 Task: Select a due date automation when advanced on, the moment a card is due add fields with custom field "Resume" set to a date in this week.
Action: Mouse moved to (1292, 101)
Screenshot: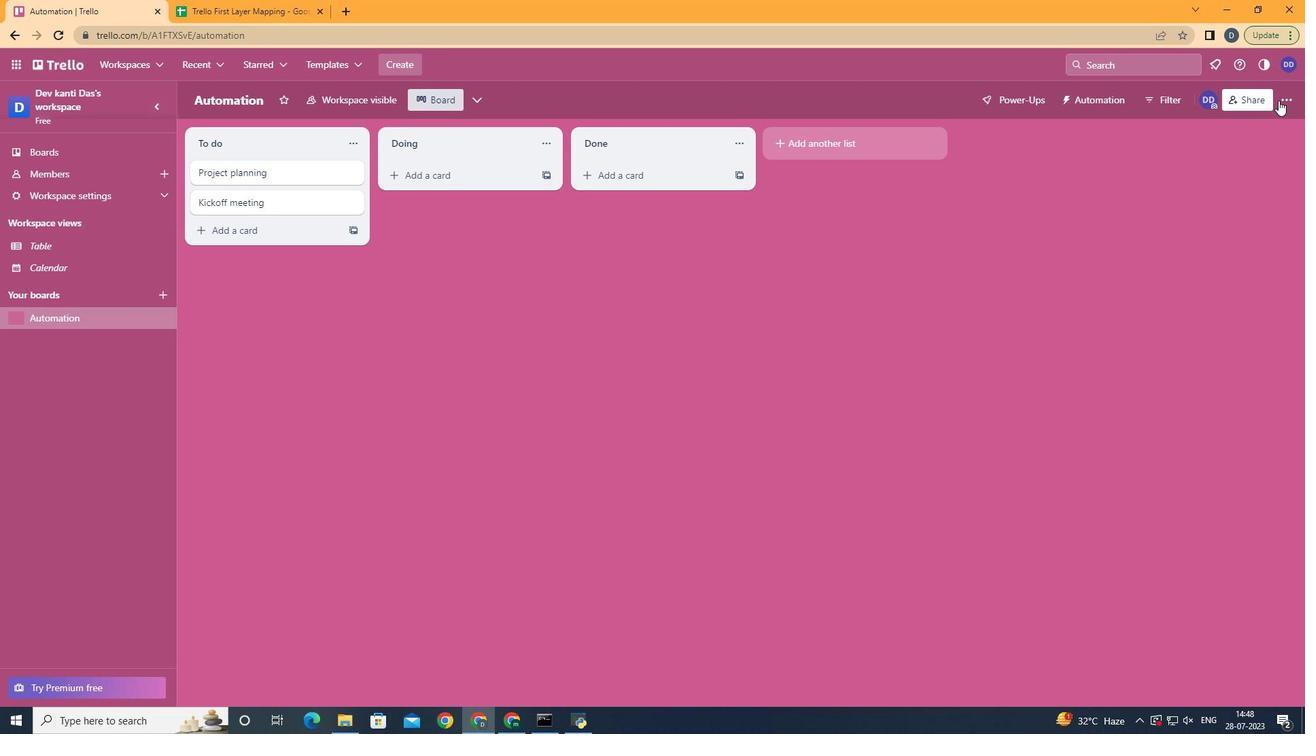 
Action: Mouse pressed left at (1292, 101)
Screenshot: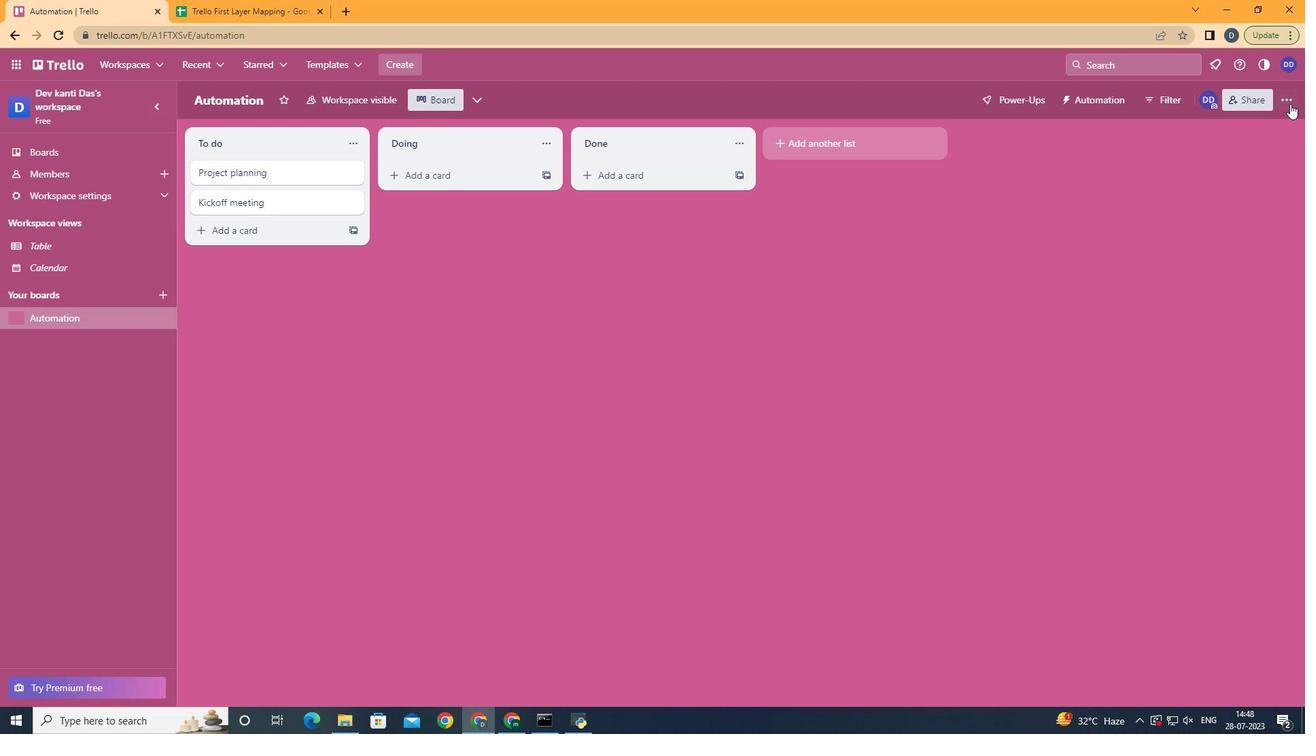 
Action: Mouse moved to (1148, 295)
Screenshot: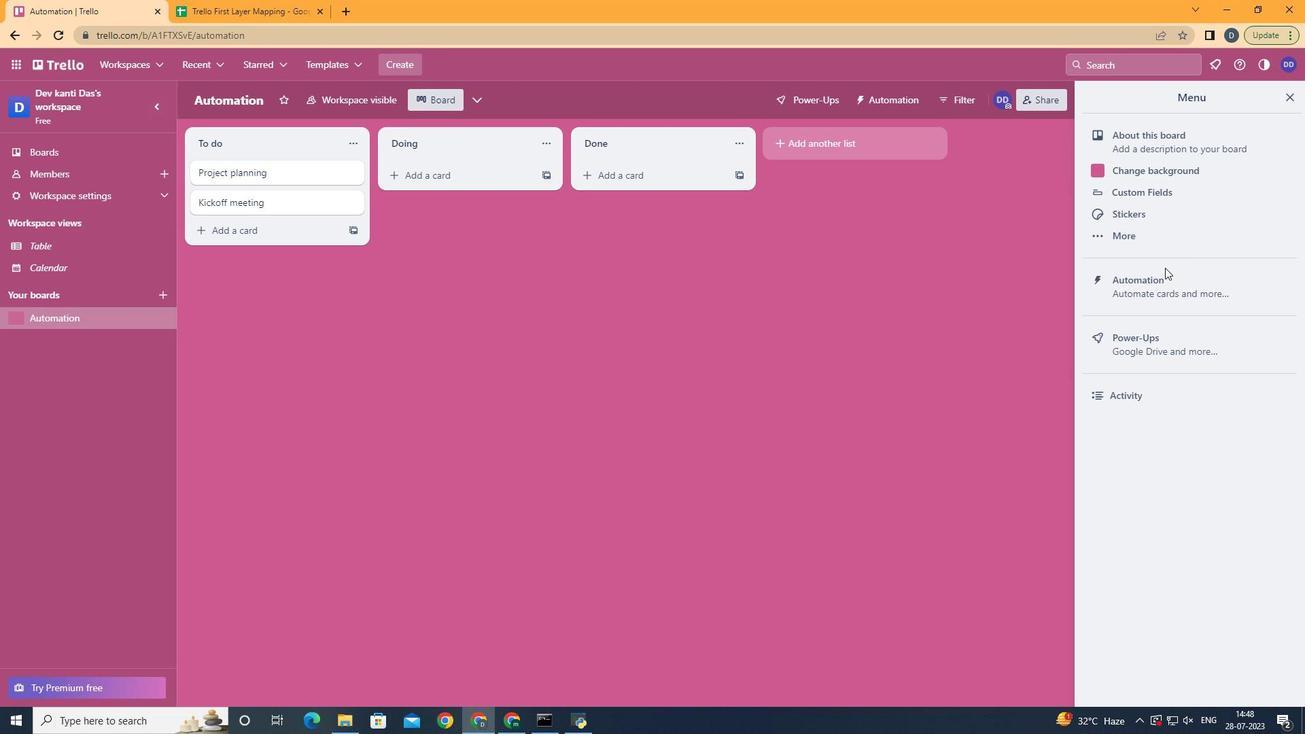 
Action: Mouse pressed left at (1148, 295)
Screenshot: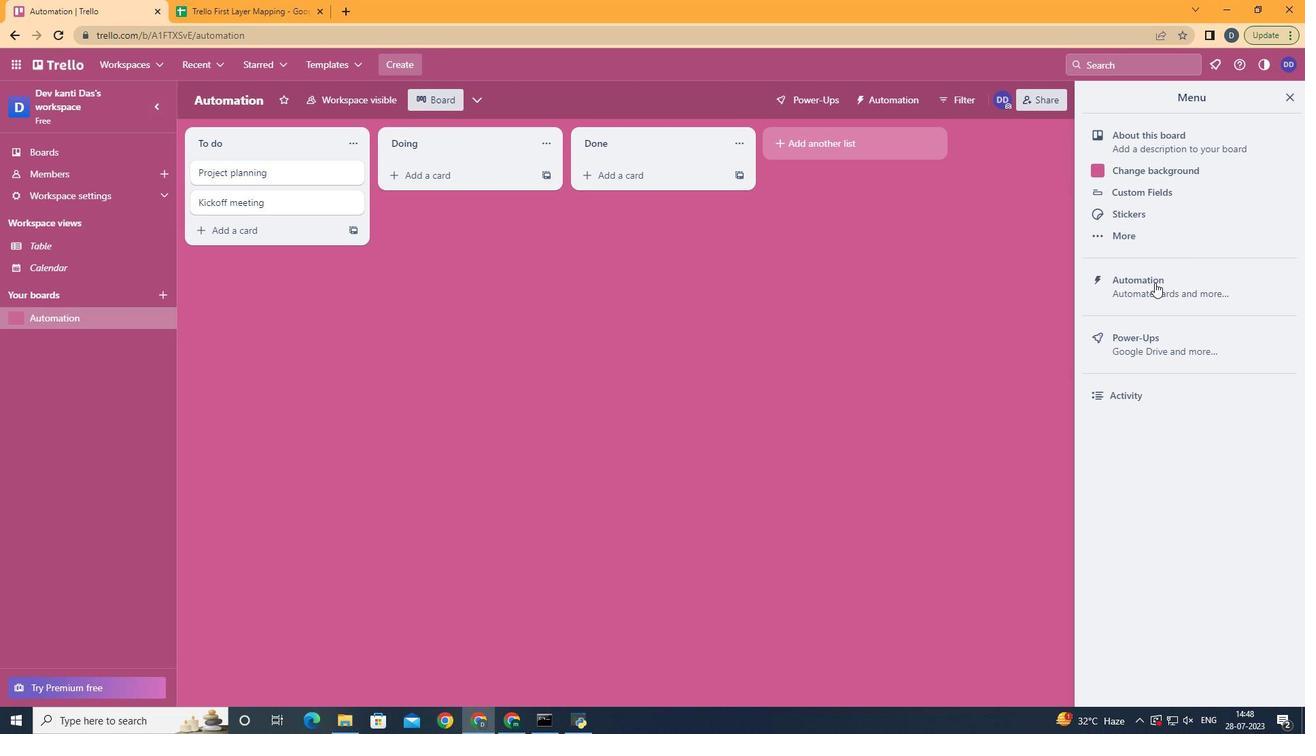 
Action: Mouse moved to (222, 279)
Screenshot: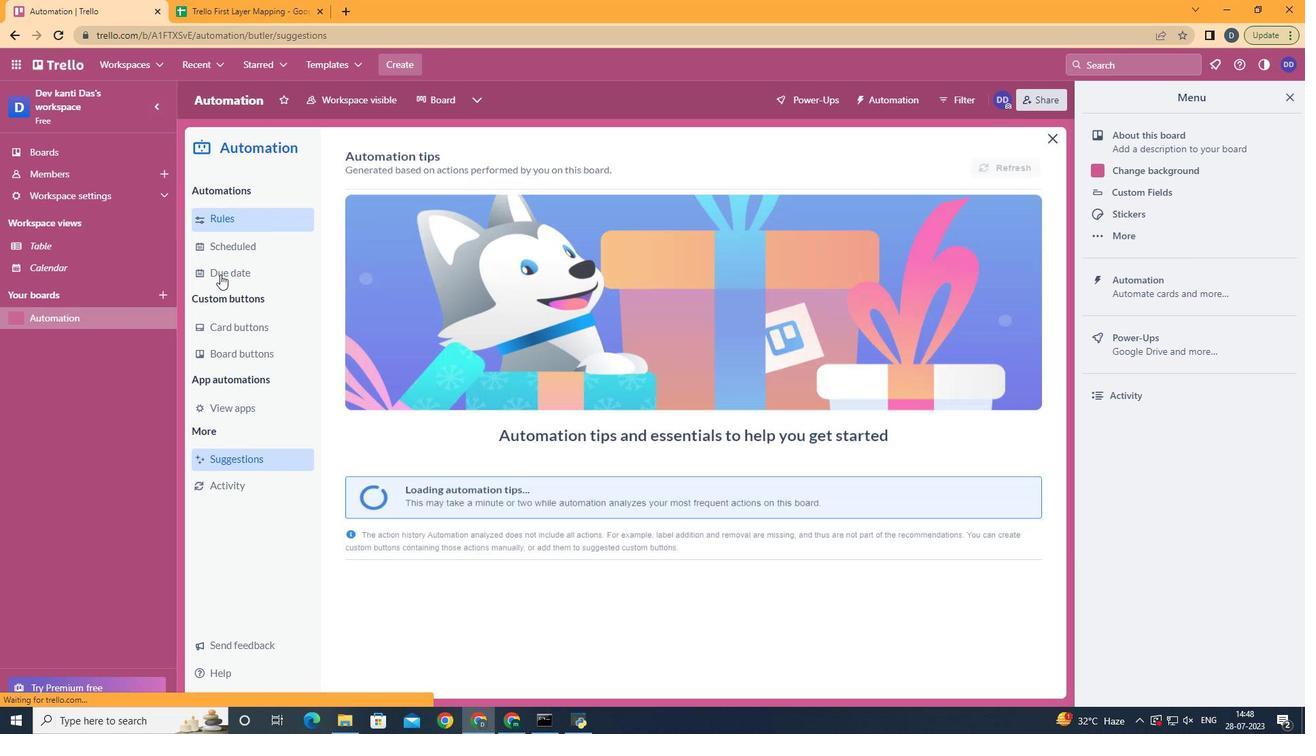 
Action: Mouse pressed left at (222, 279)
Screenshot: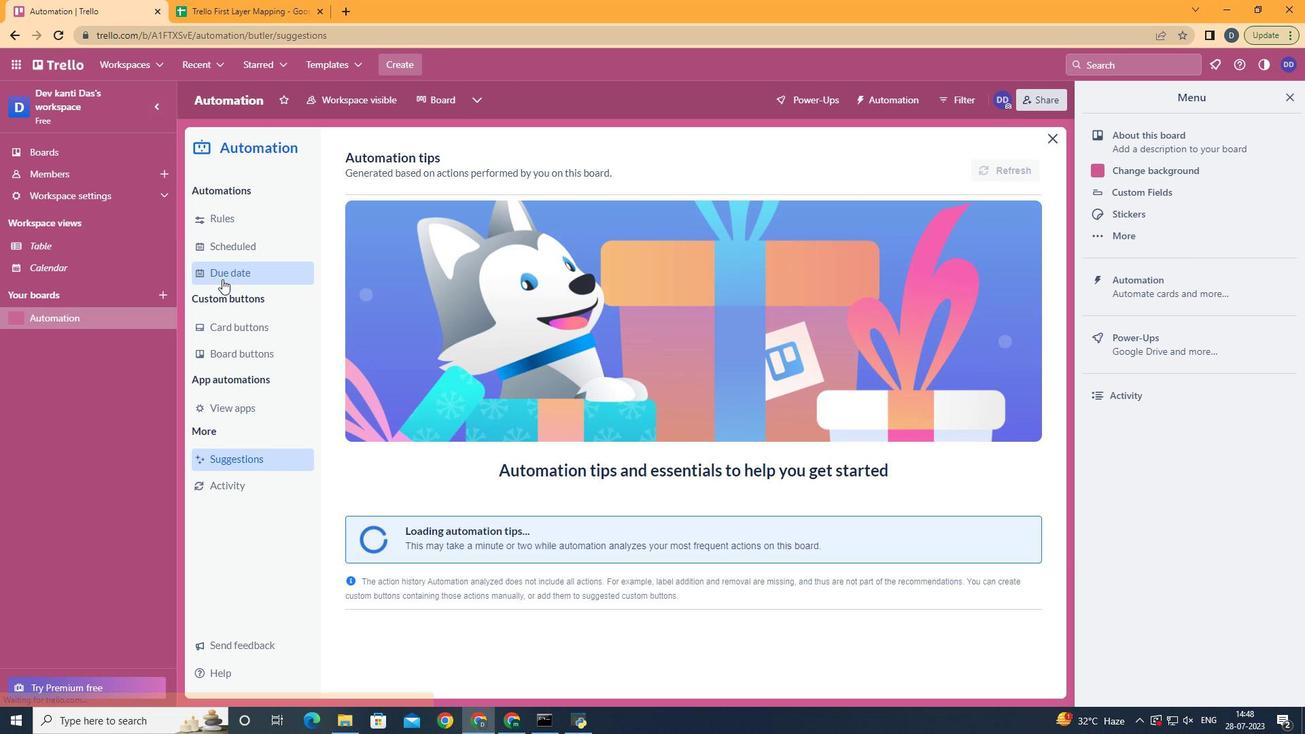 
Action: Mouse moved to (960, 161)
Screenshot: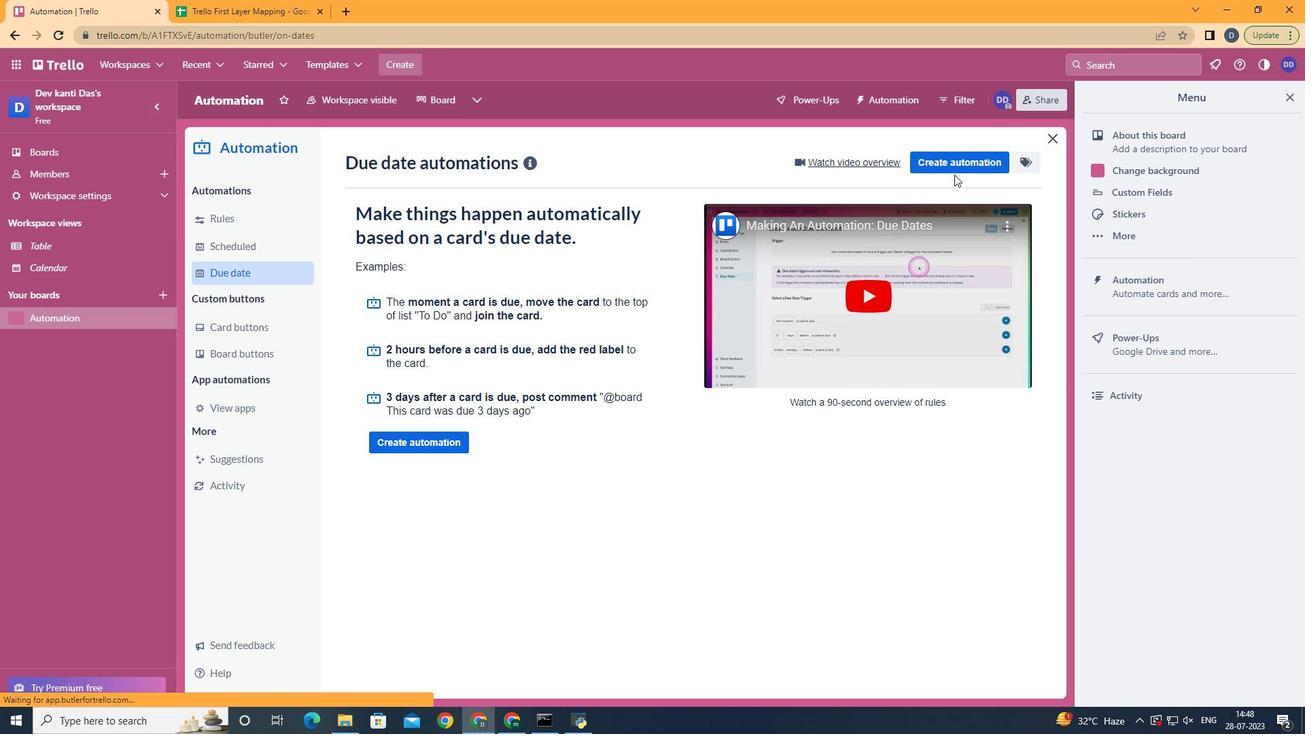 
Action: Mouse pressed left at (960, 161)
Screenshot: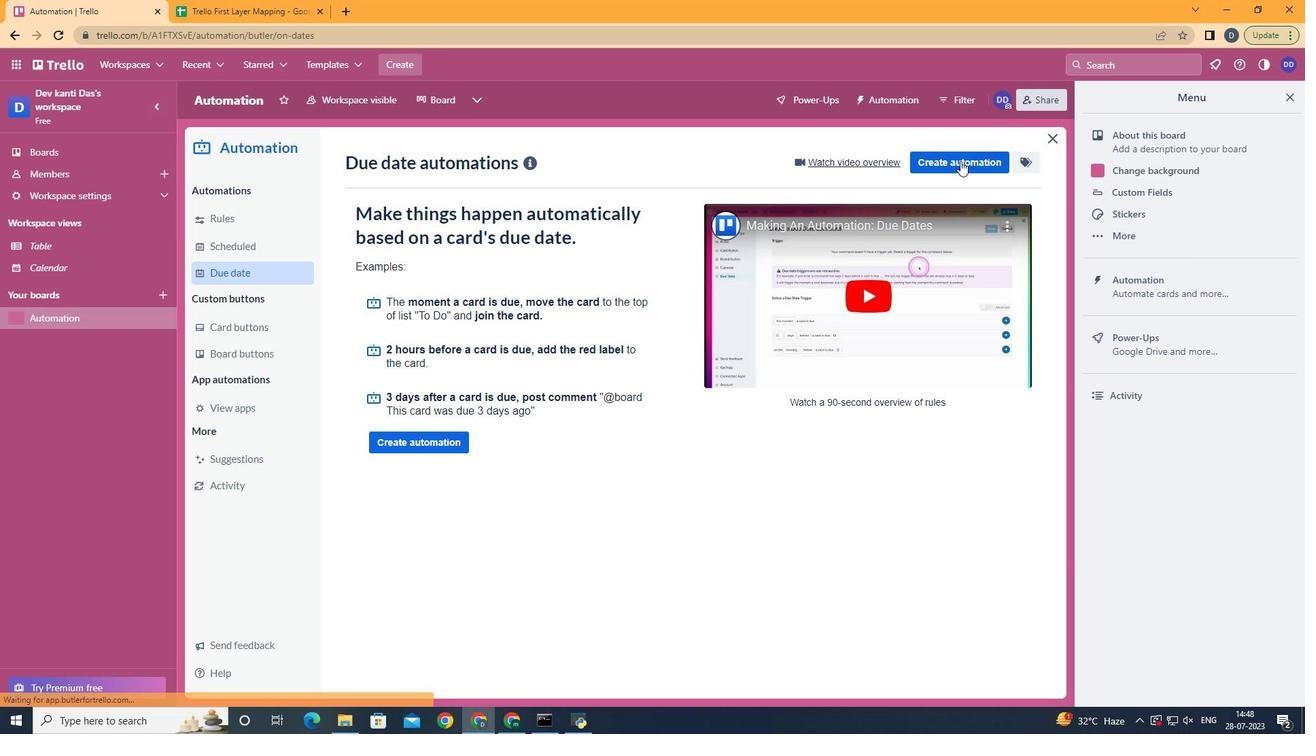 
Action: Mouse moved to (699, 276)
Screenshot: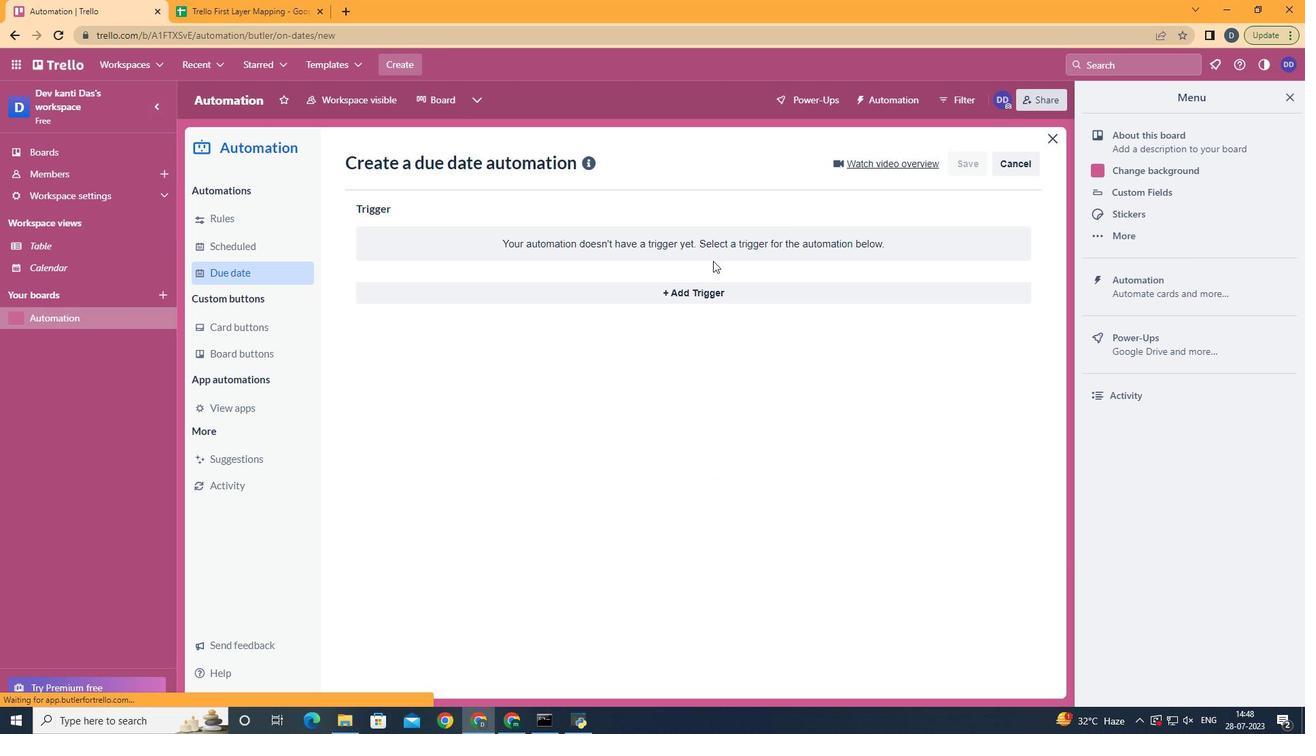
Action: Mouse pressed left at (699, 276)
Screenshot: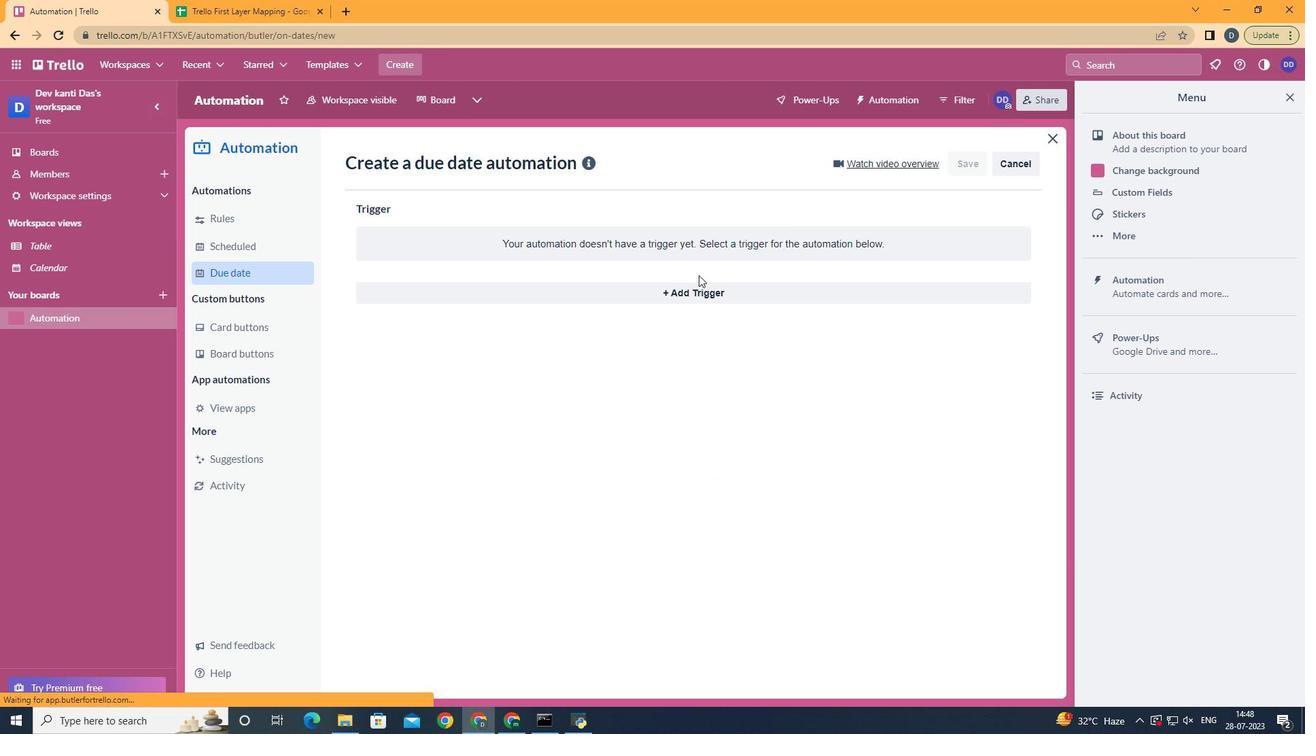 
Action: Mouse moved to (689, 286)
Screenshot: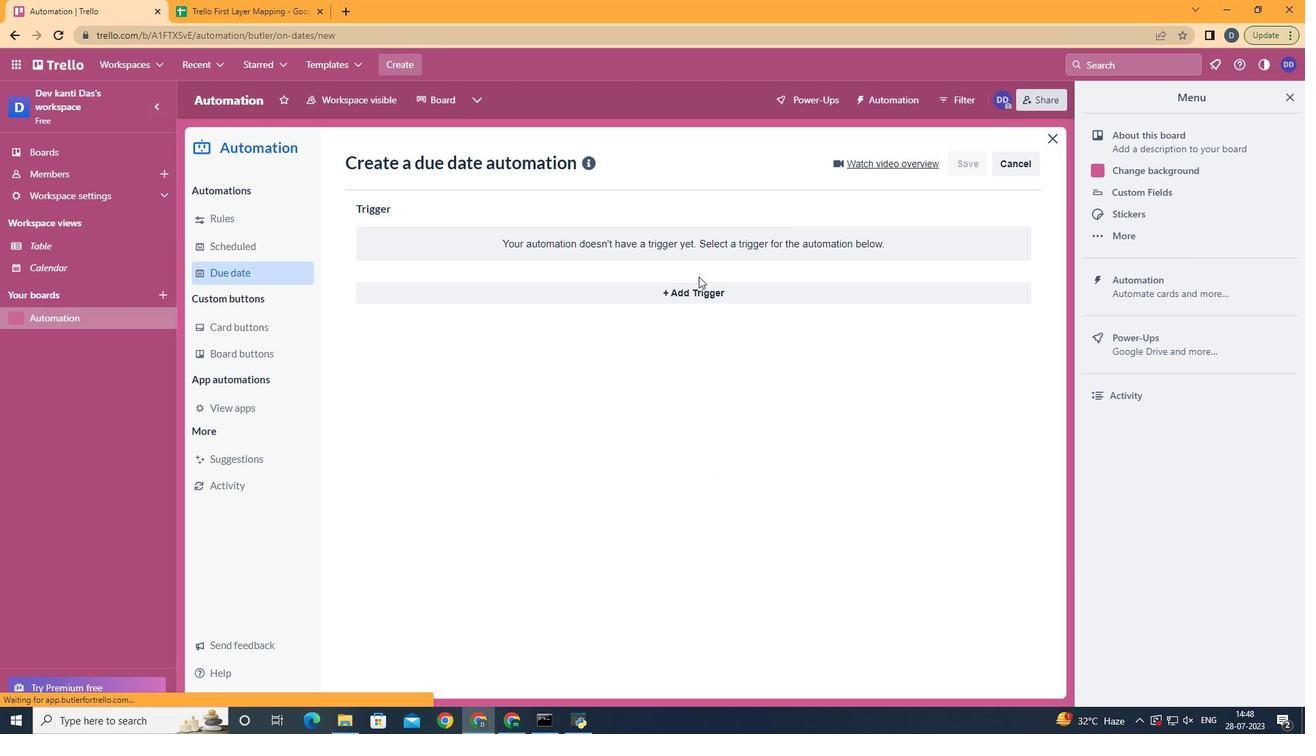 
Action: Mouse pressed left at (689, 286)
Screenshot: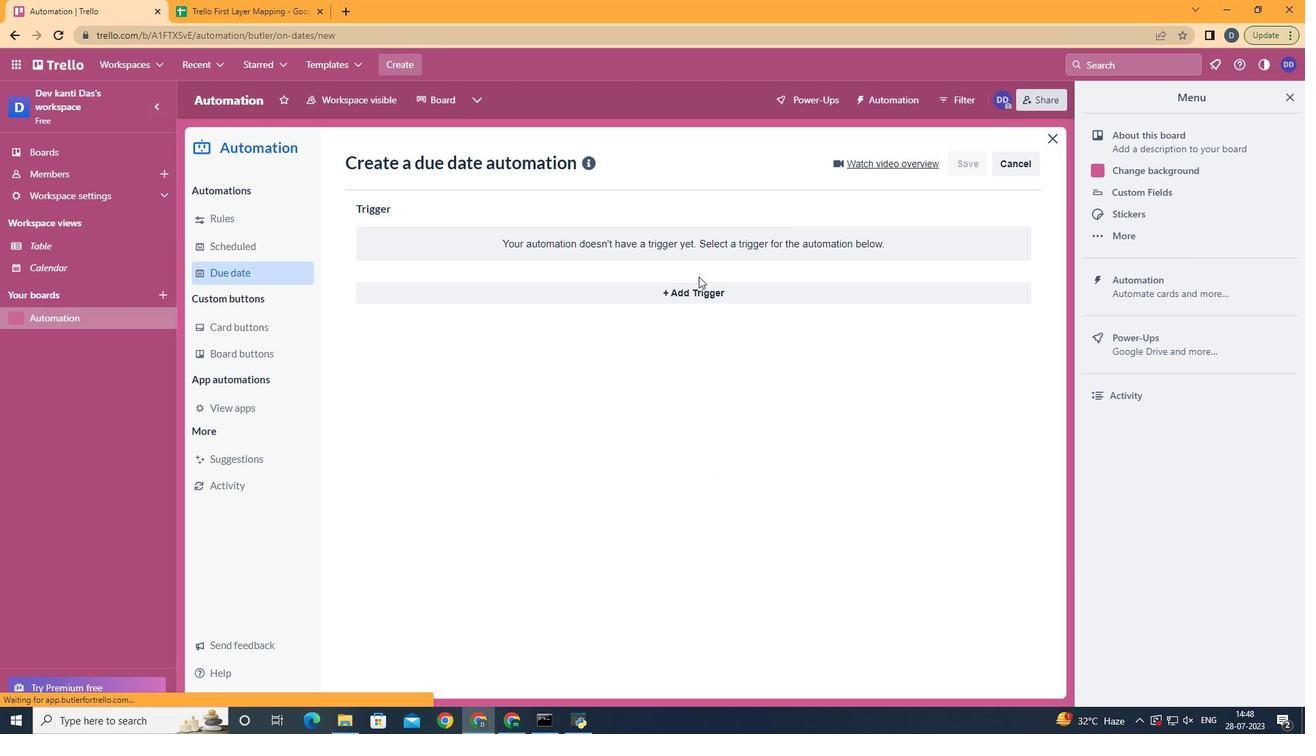 
Action: Mouse moved to (399, 487)
Screenshot: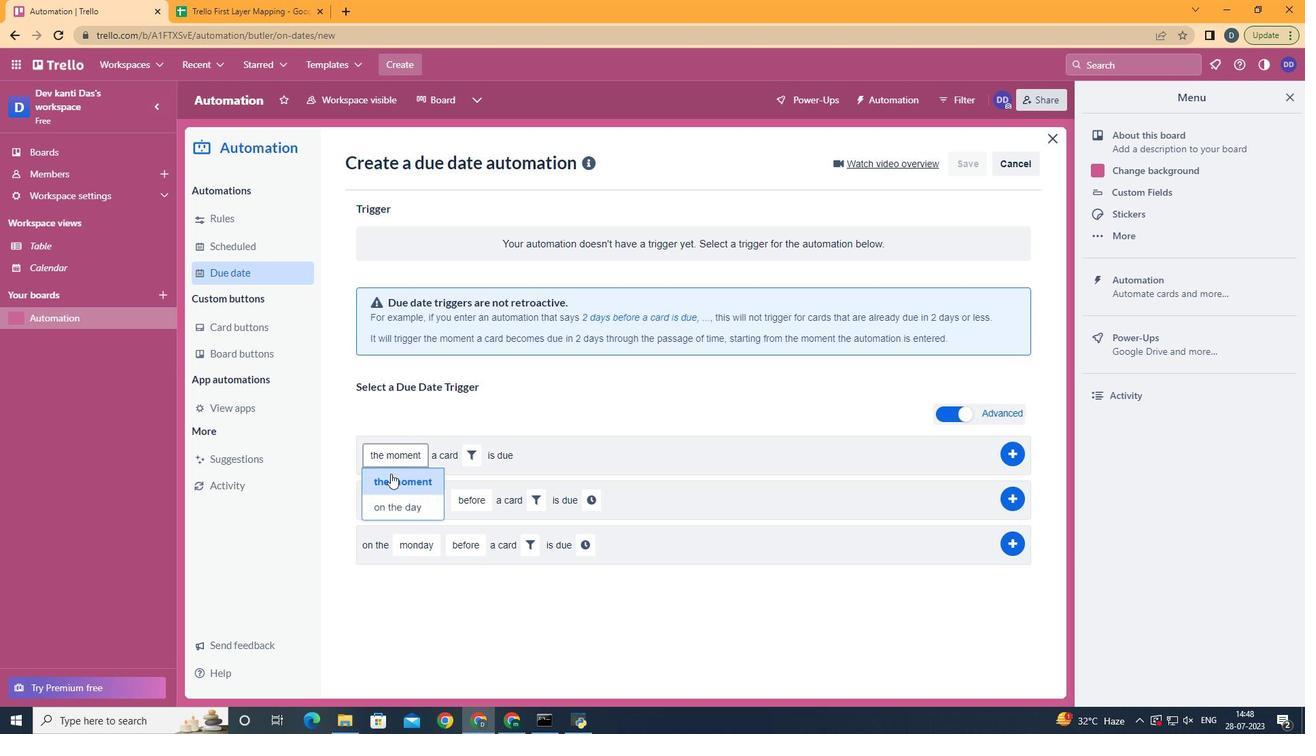 
Action: Mouse pressed left at (399, 487)
Screenshot: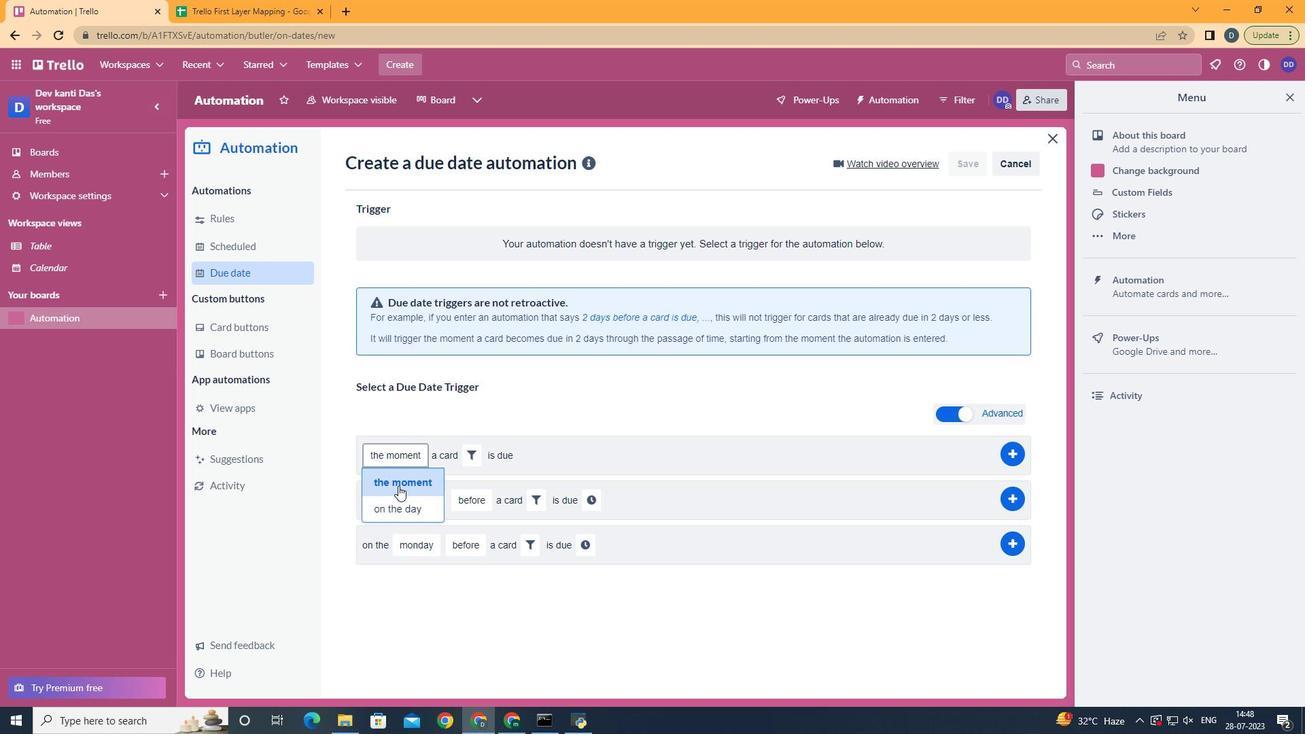 
Action: Mouse moved to (462, 455)
Screenshot: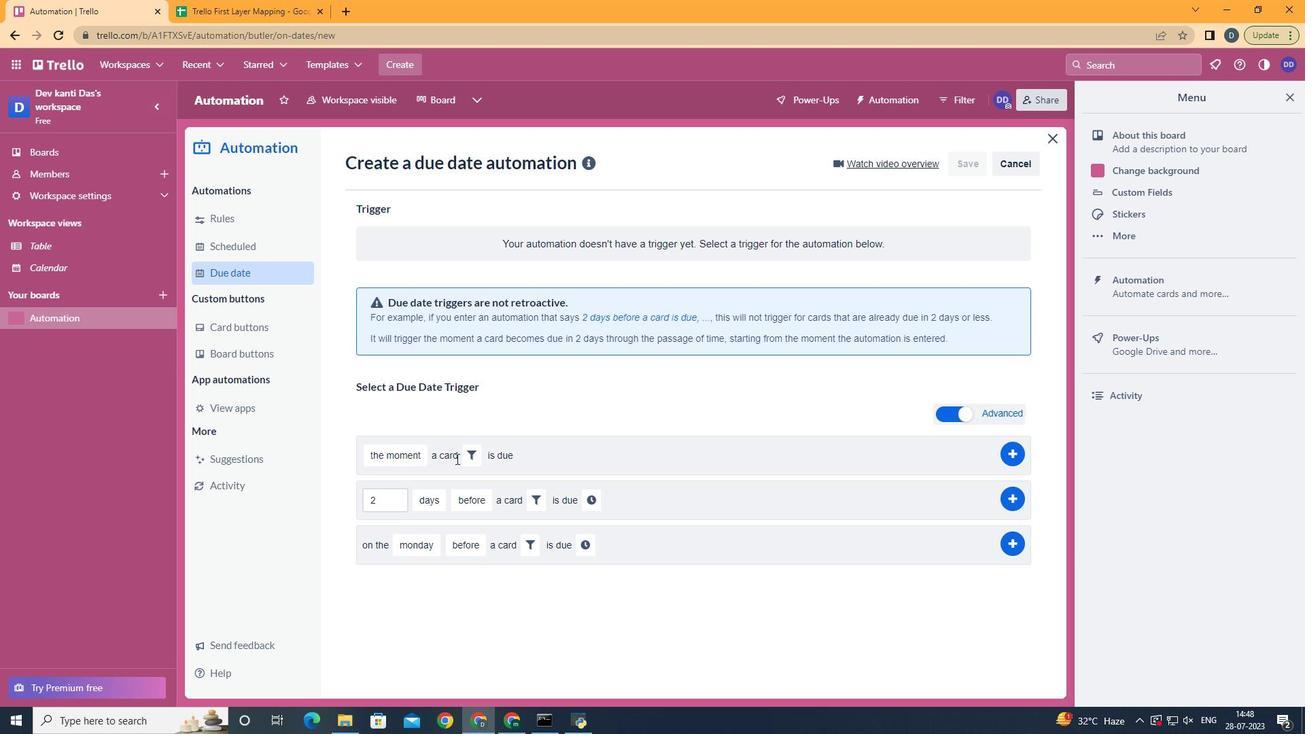 
Action: Mouse pressed left at (462, 455)
Screenshot: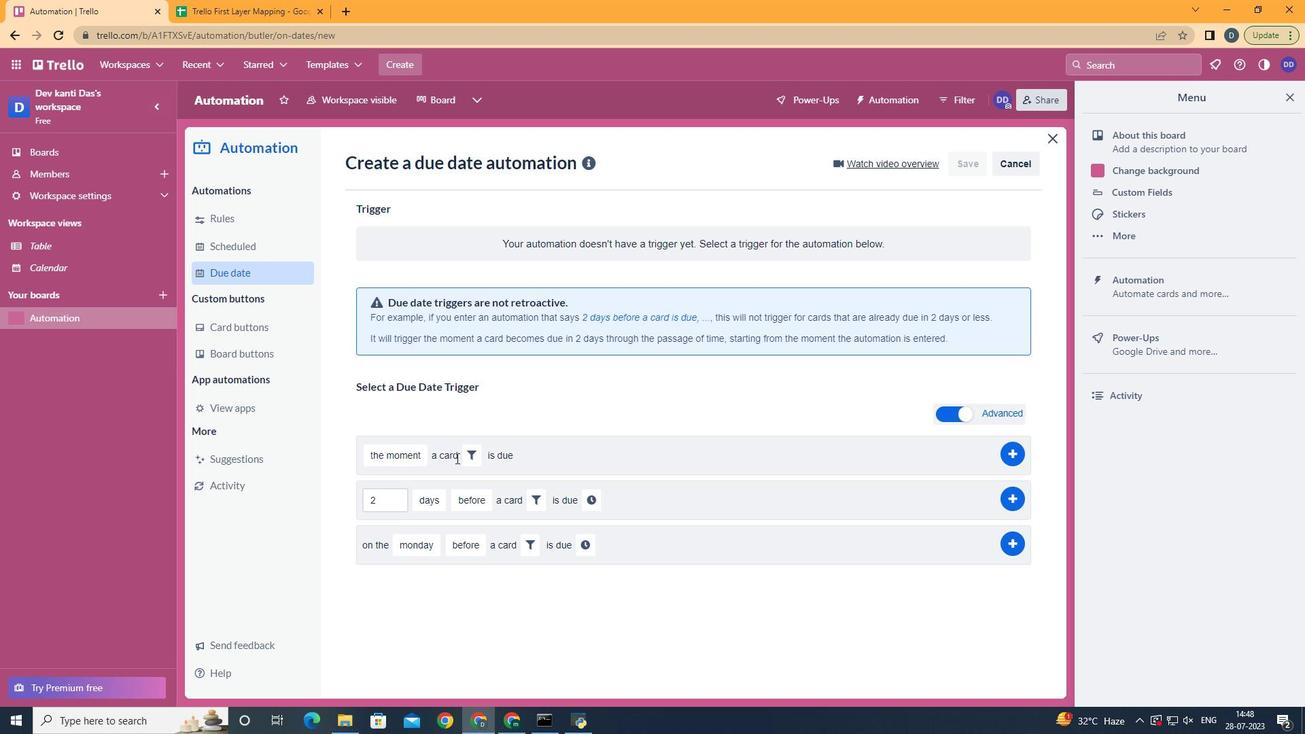 
Action: Mouse moved to (694, 497)
Screenshot: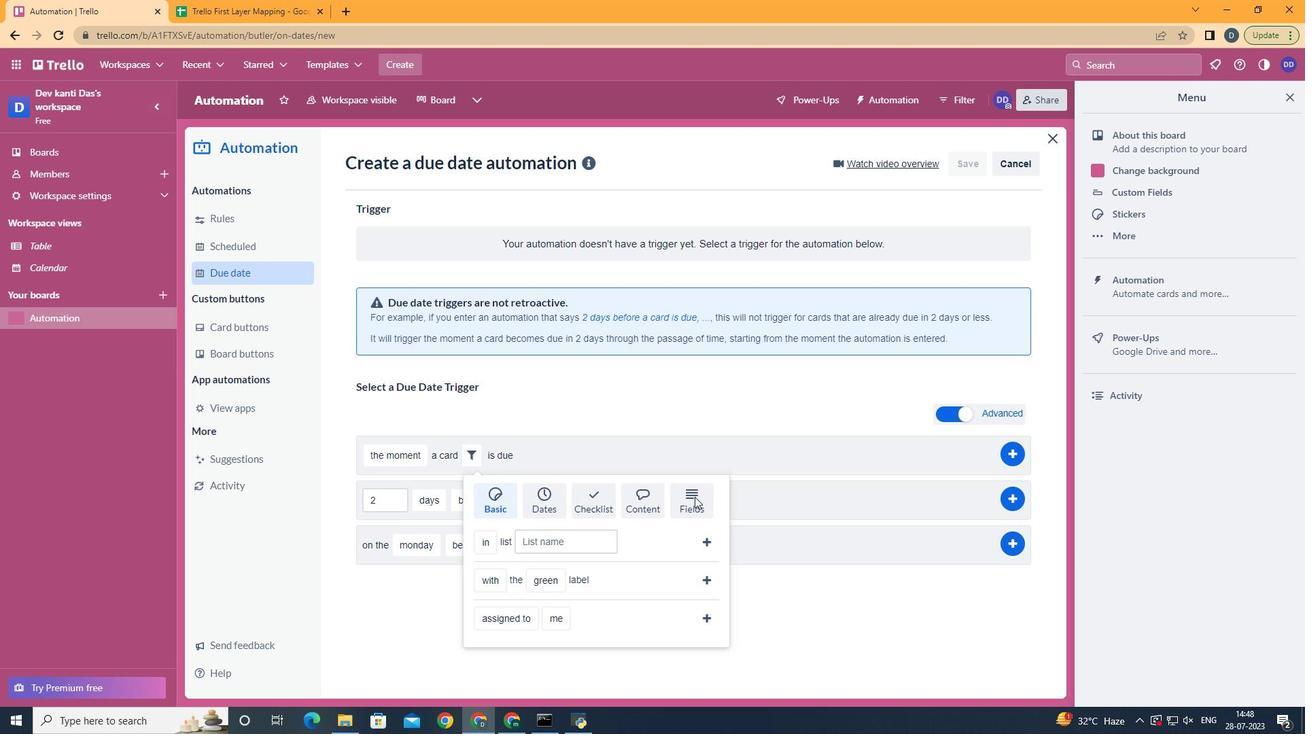 
Action: Mouse pressed left at (694, 497)
Screenshot: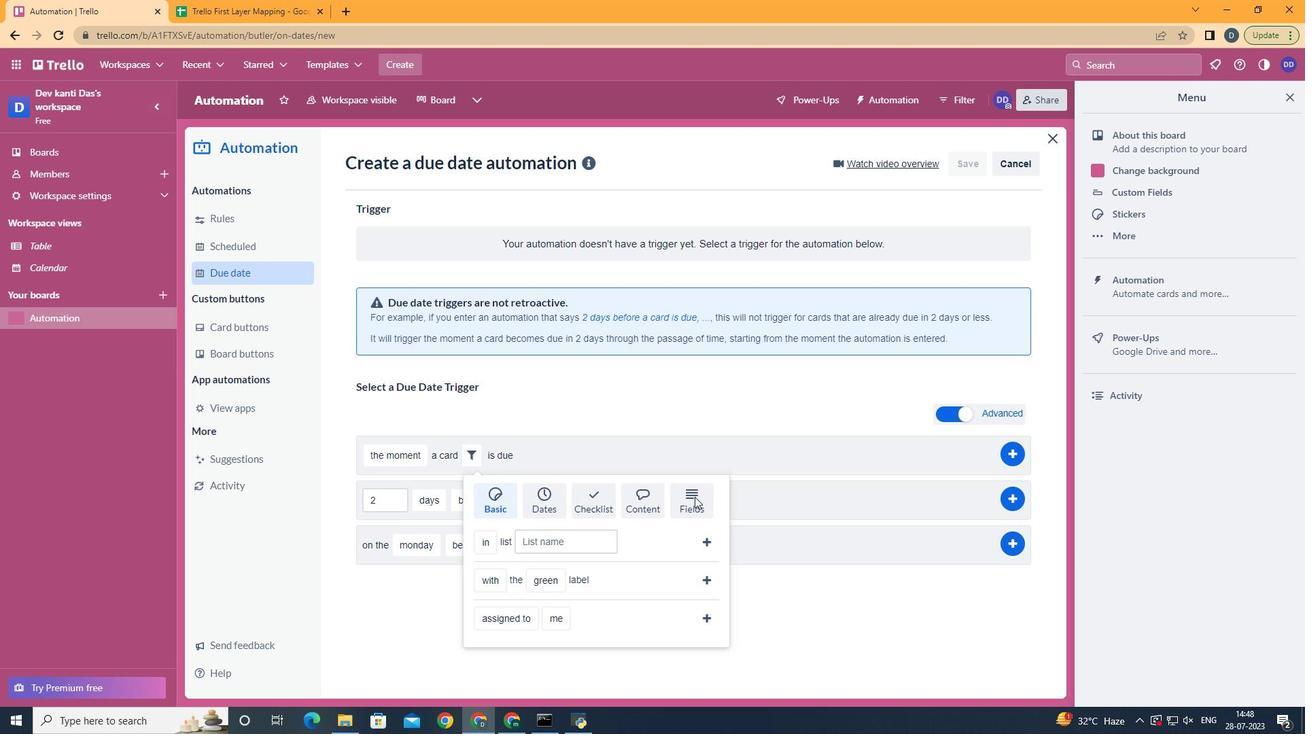 
Action: Mouse scrolled (694, 496) with delta (0, 0)
Screenshot: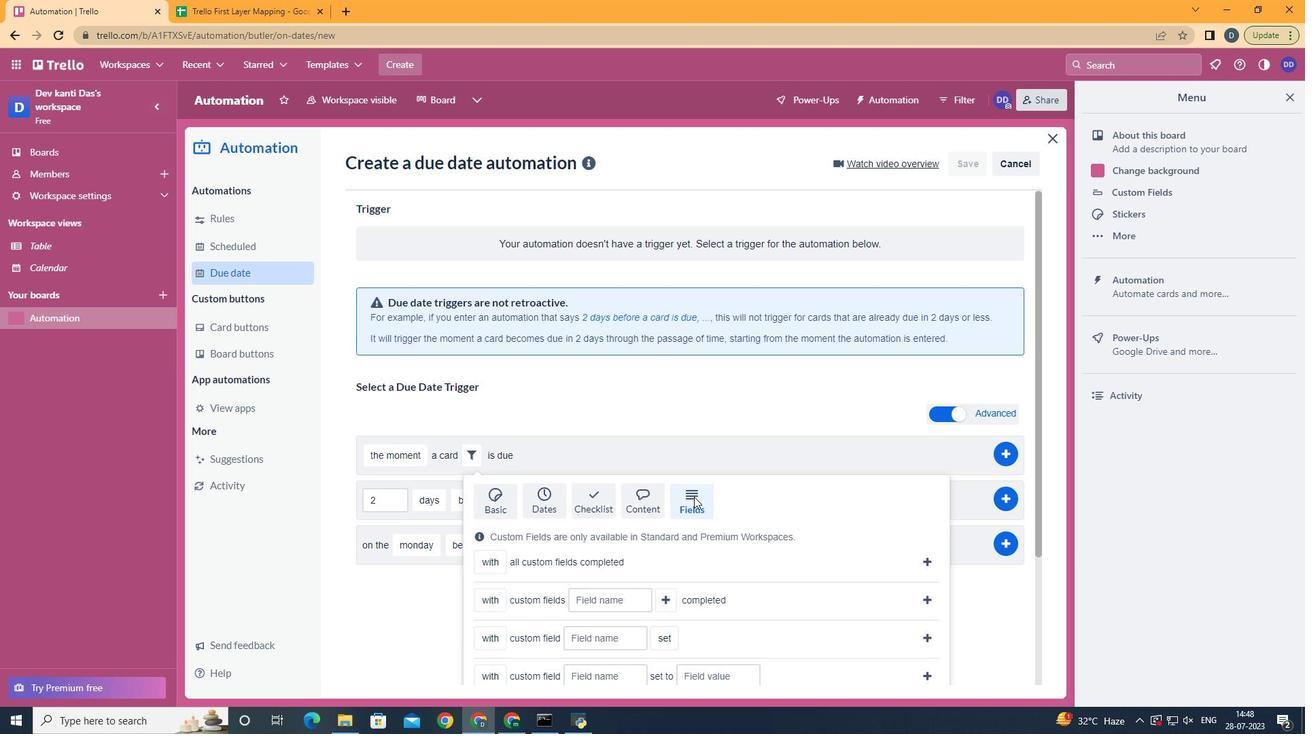 
Action: Mouse scrolled (694, 496) with delta (0, 0)
Screenshot: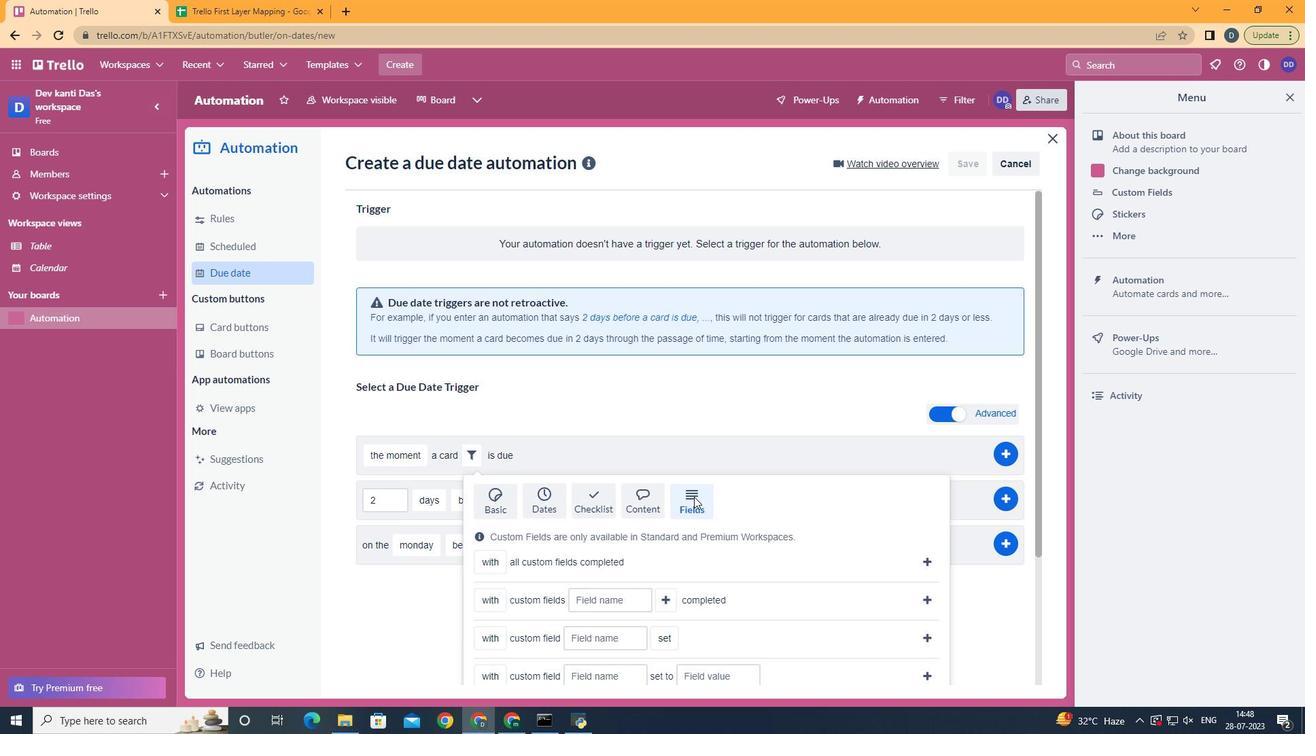 
Action: Mouse scrolled (694, 496) with delta (0, 0)
Screenshot: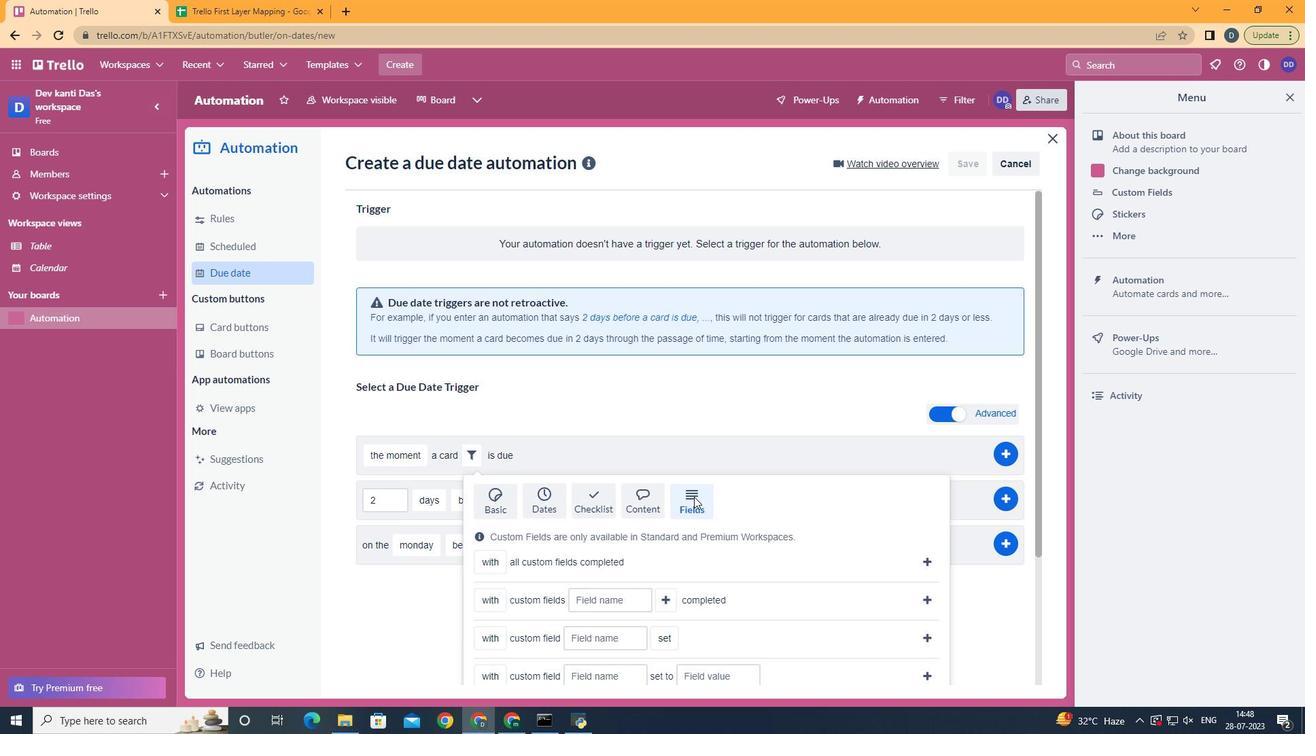 
Action: Mouse scrolled (694, 496) with delta (0, 0)
Screenshot: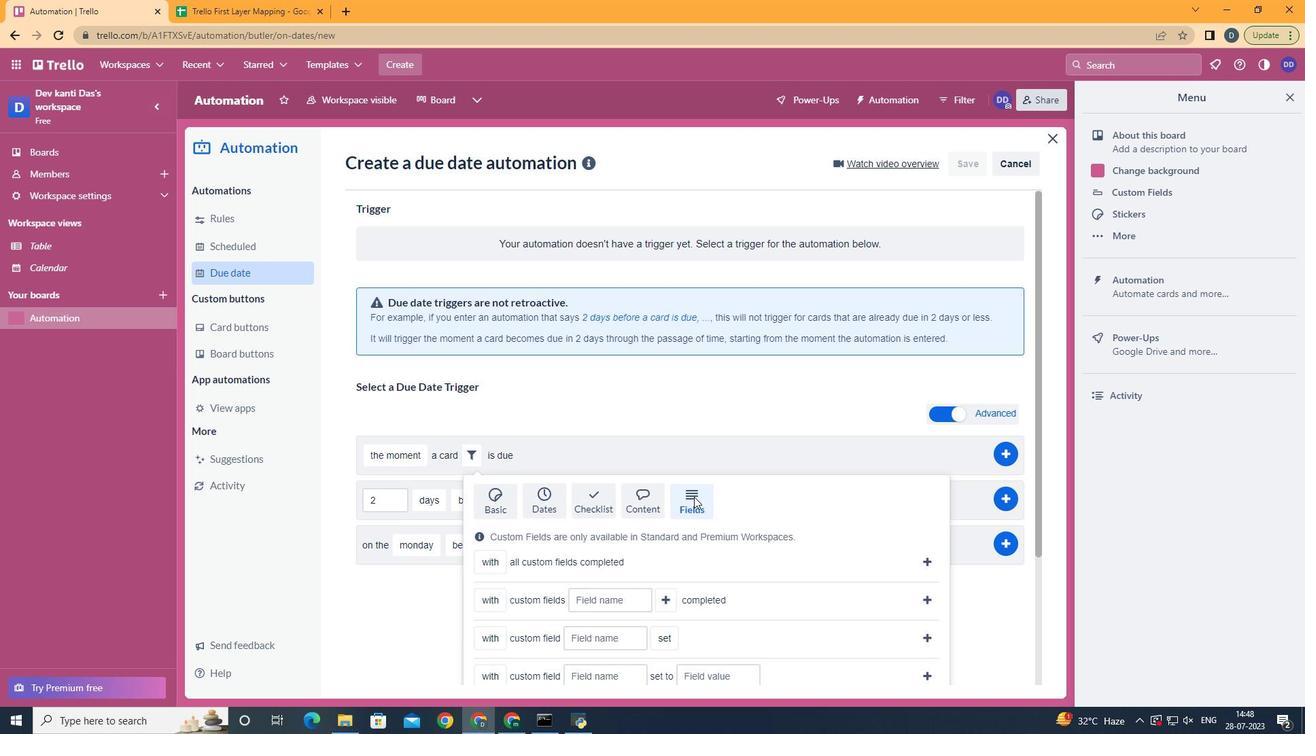 
Action: Mouse scrolled (694, 496) with delta (0, 0)
Screenshot: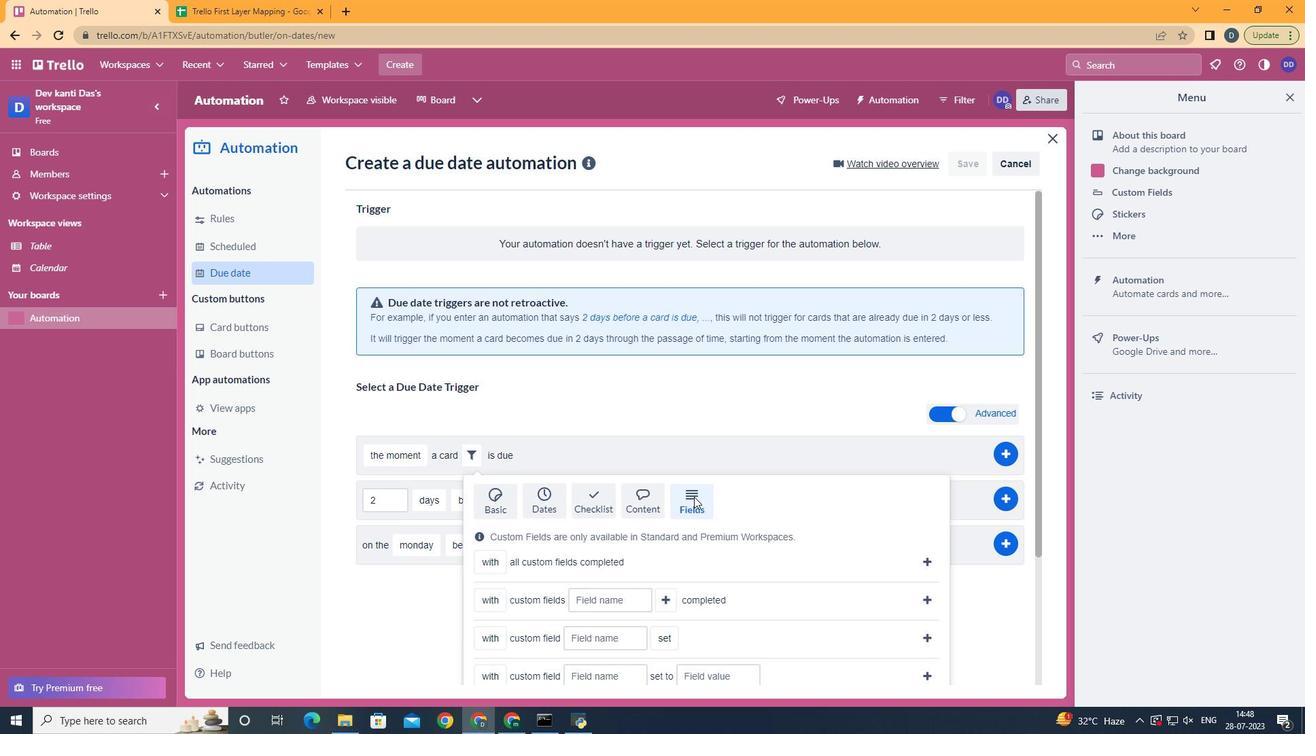 
Action: Mouse moved to (497, 639)
Screenshot: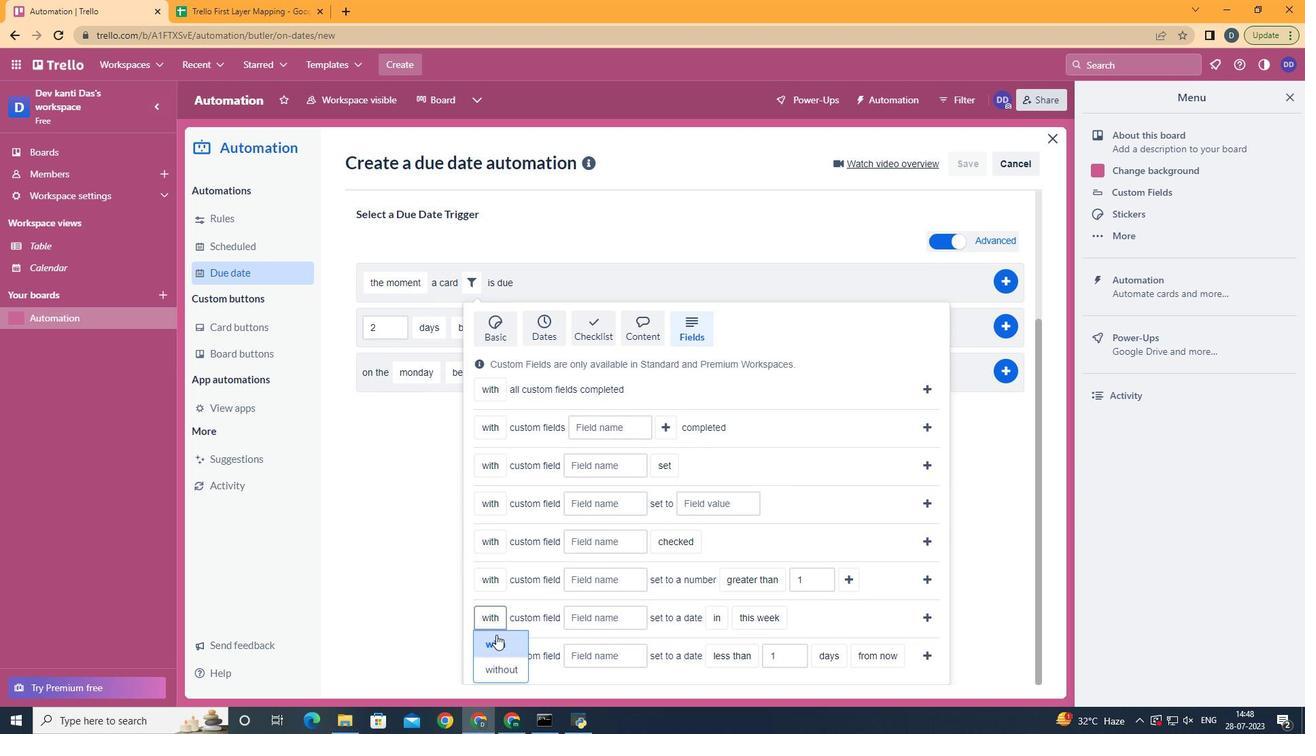 
Action: Mouse pressed left at (497, 639)
Screenshot: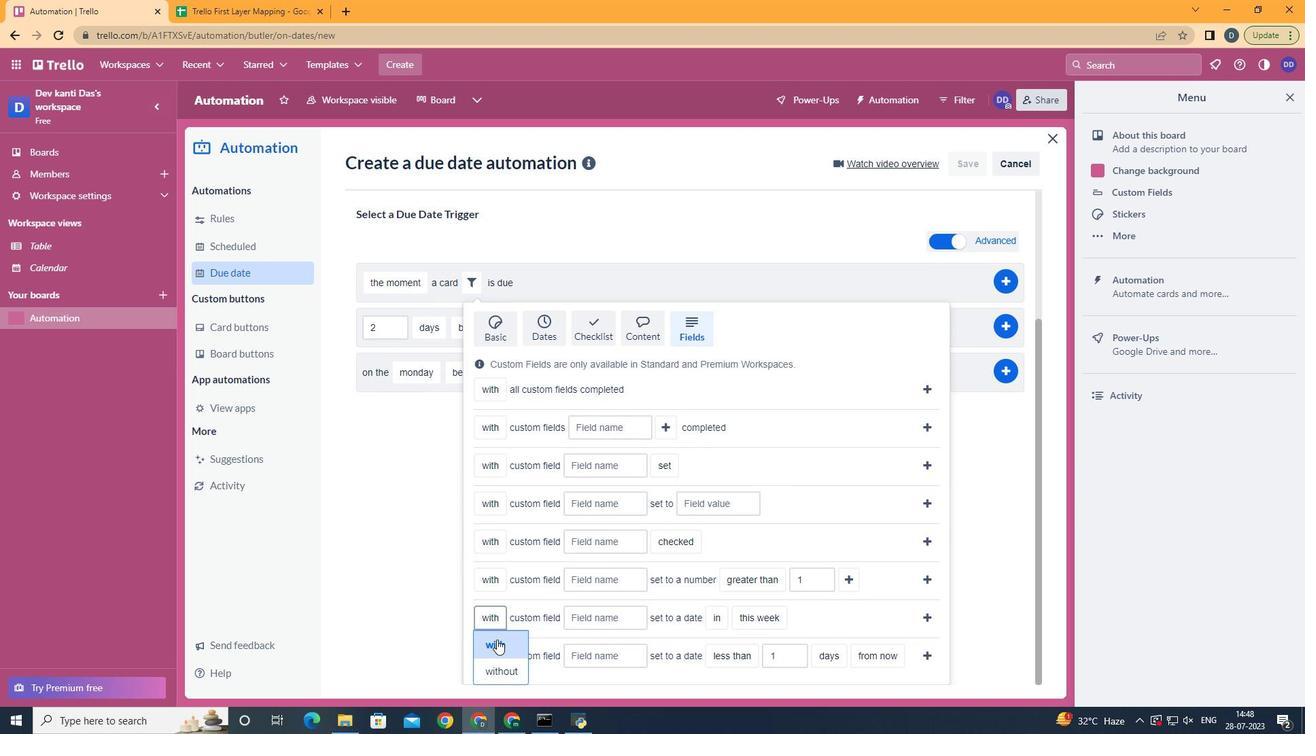 
Action: Mouse moved to (585, 616)
Screenshot: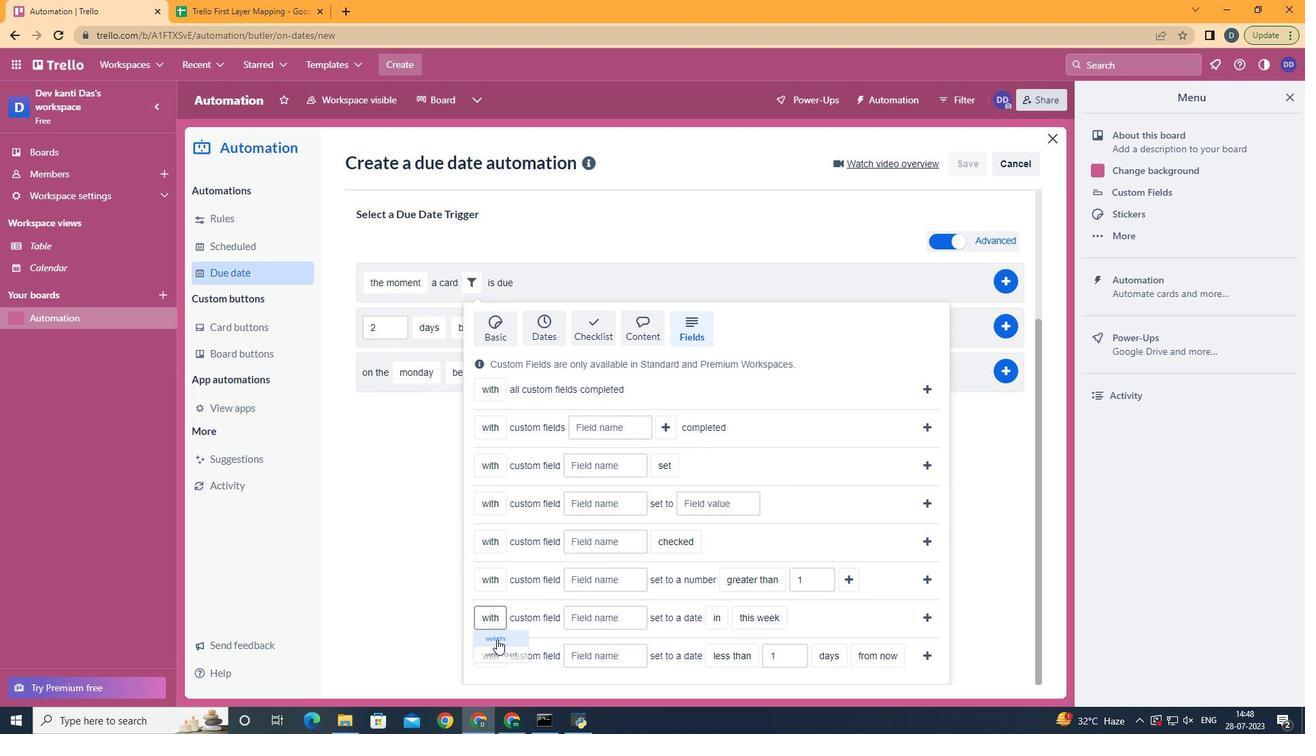 
Action: Mouse pressed left at (585, 616)
Screenshot: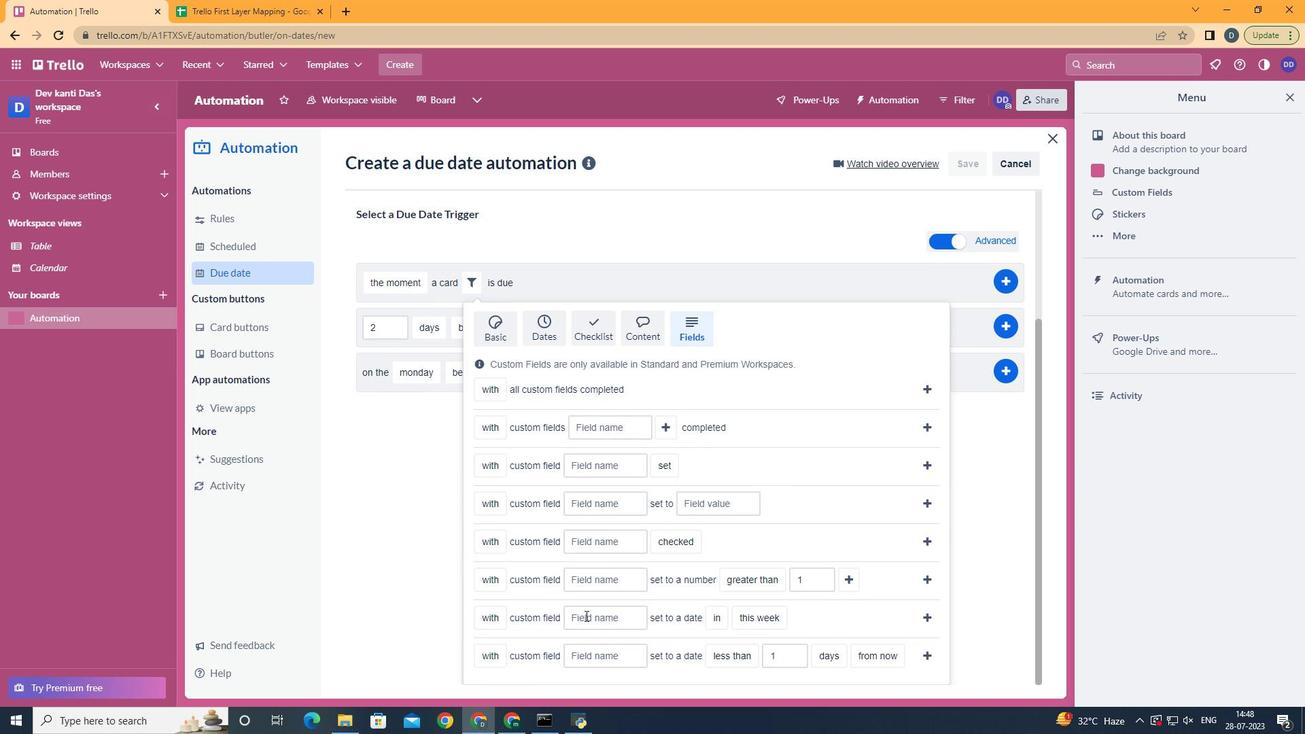 
Action: Key pressed <Key.shift>Resume
Screenshot: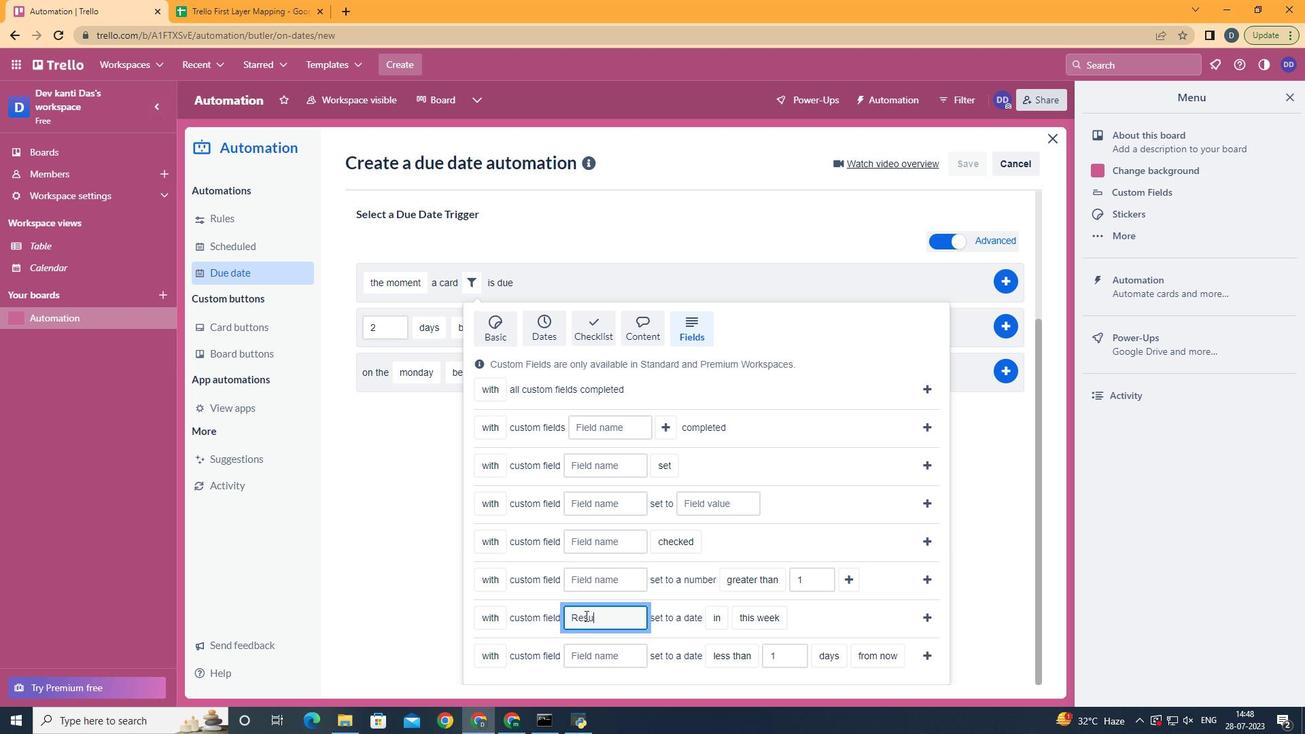 
Action: Mouse moved to (729, 646)
Screenshot: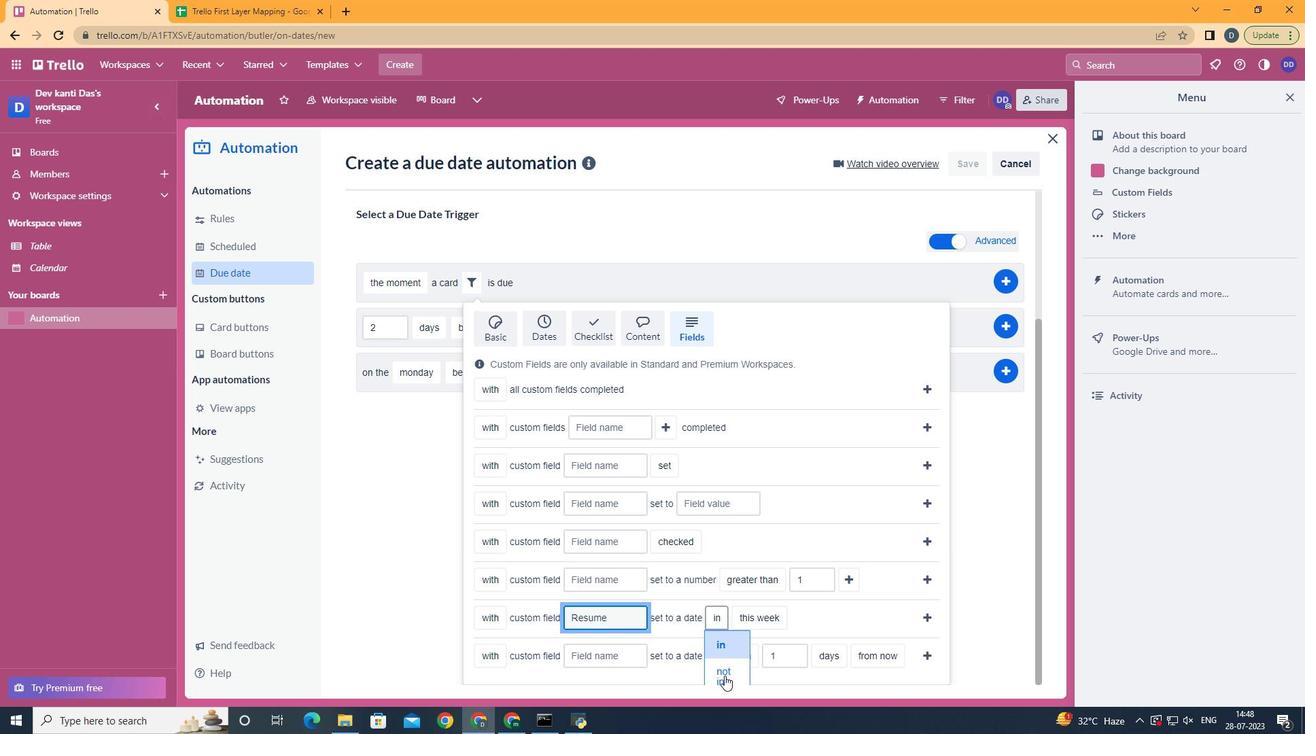 
Action: Mouse pressed left at (729, 646)
Screenshot: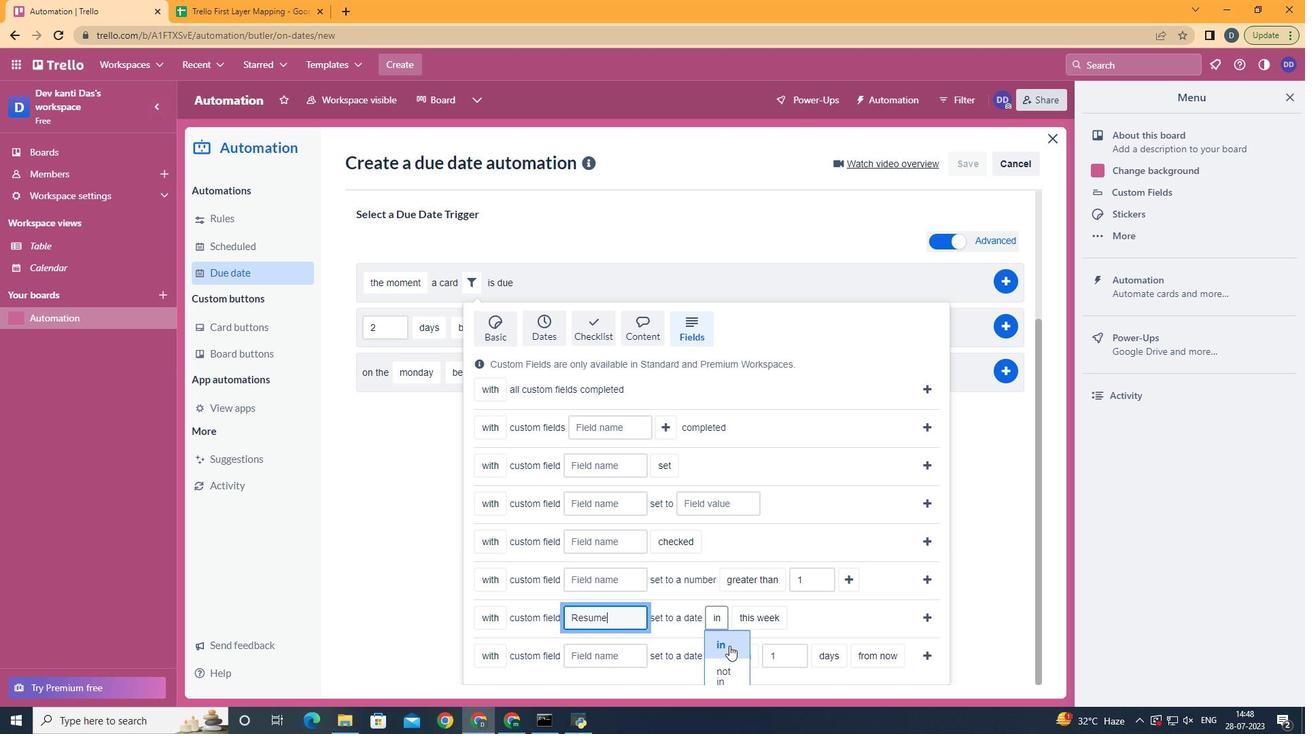 
Action: Mouse moved to (781, 641)
Screenshot: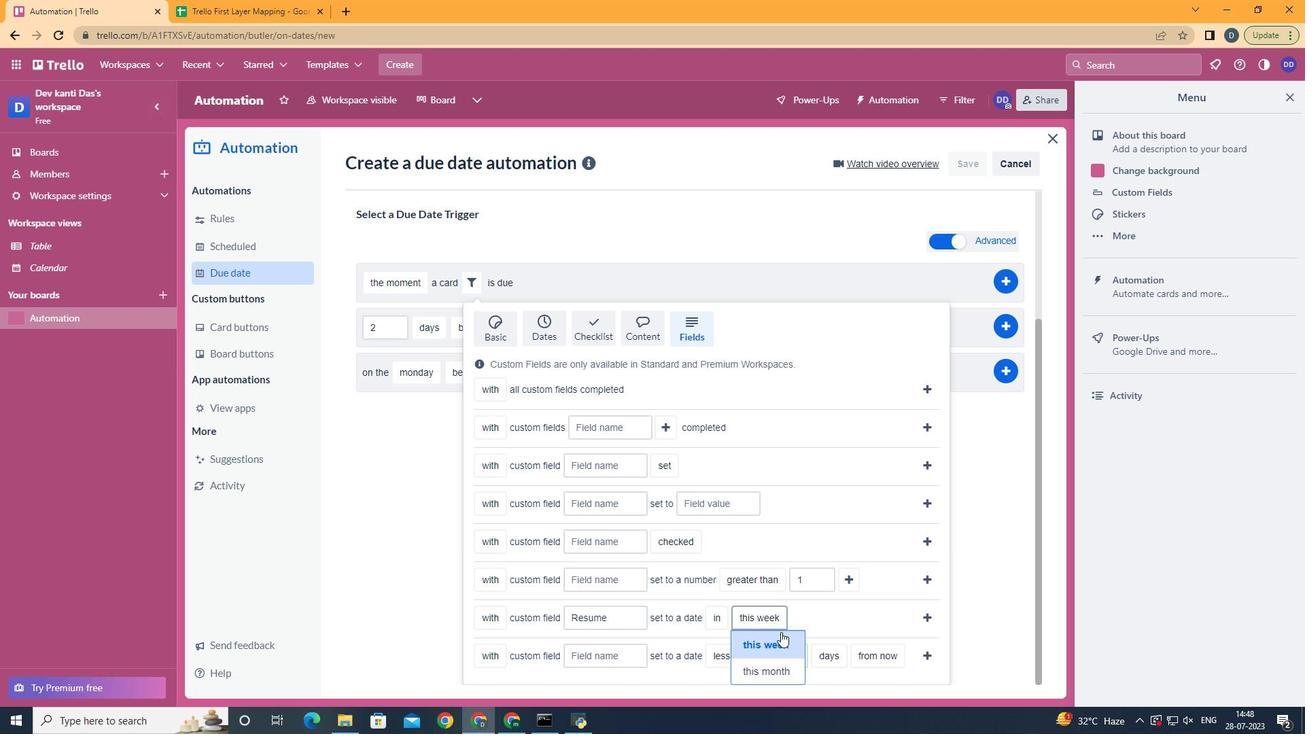 
Action: Mouse pressed left at (781, 641)
Screenshot: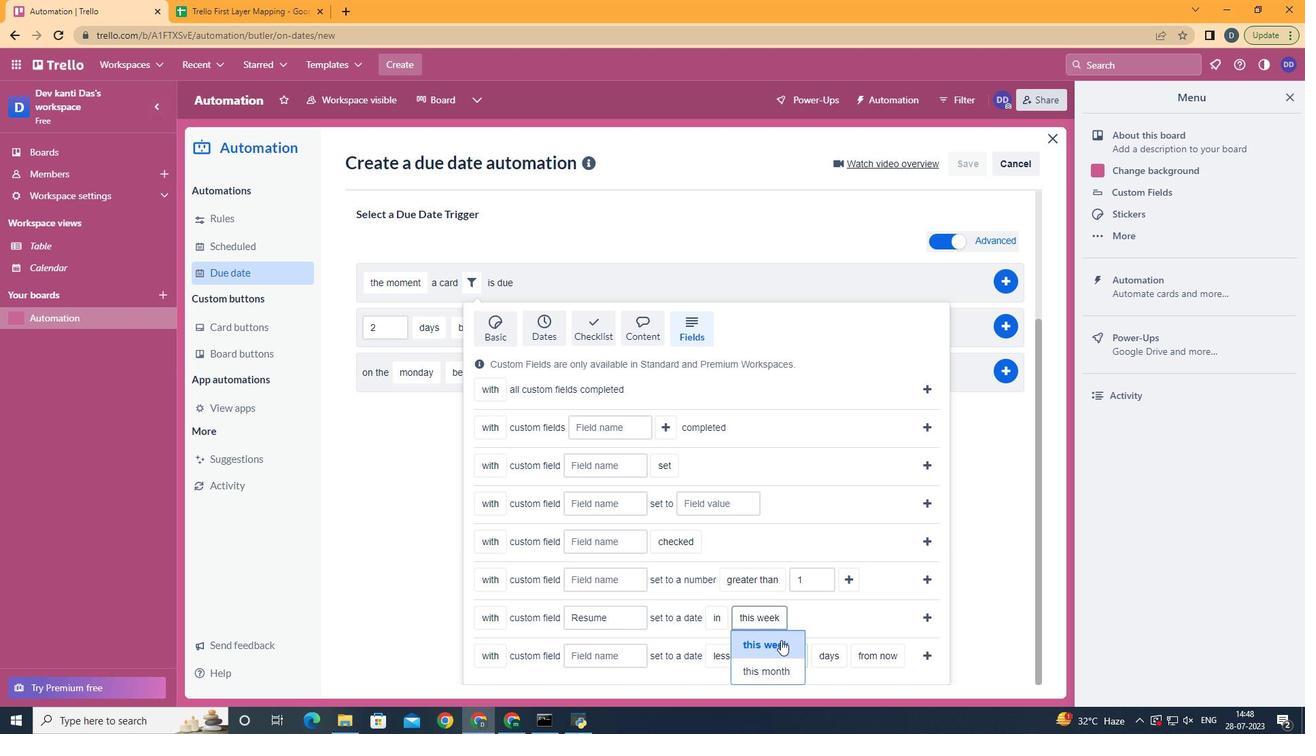 
Action: Mouse moved to (926, 616)
Screenshot: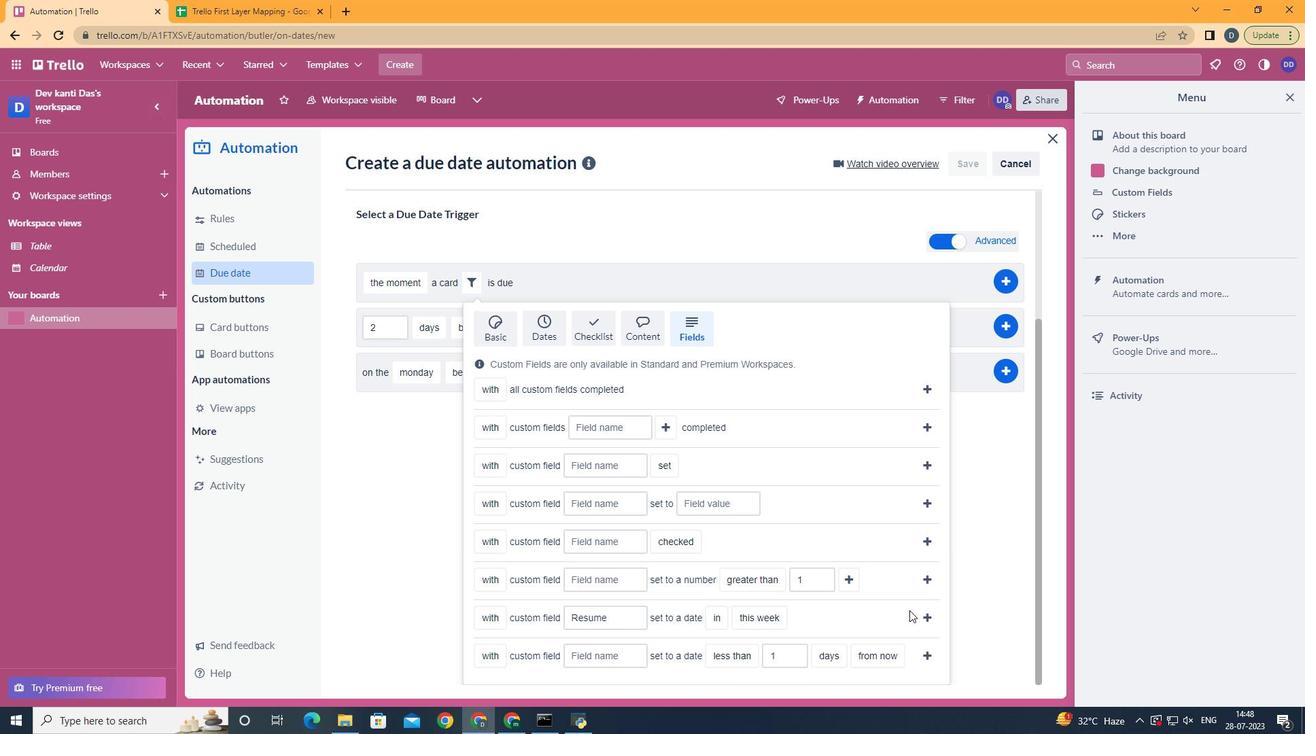 
Action: Mouse pressed left at (926, 616)
Screenshot: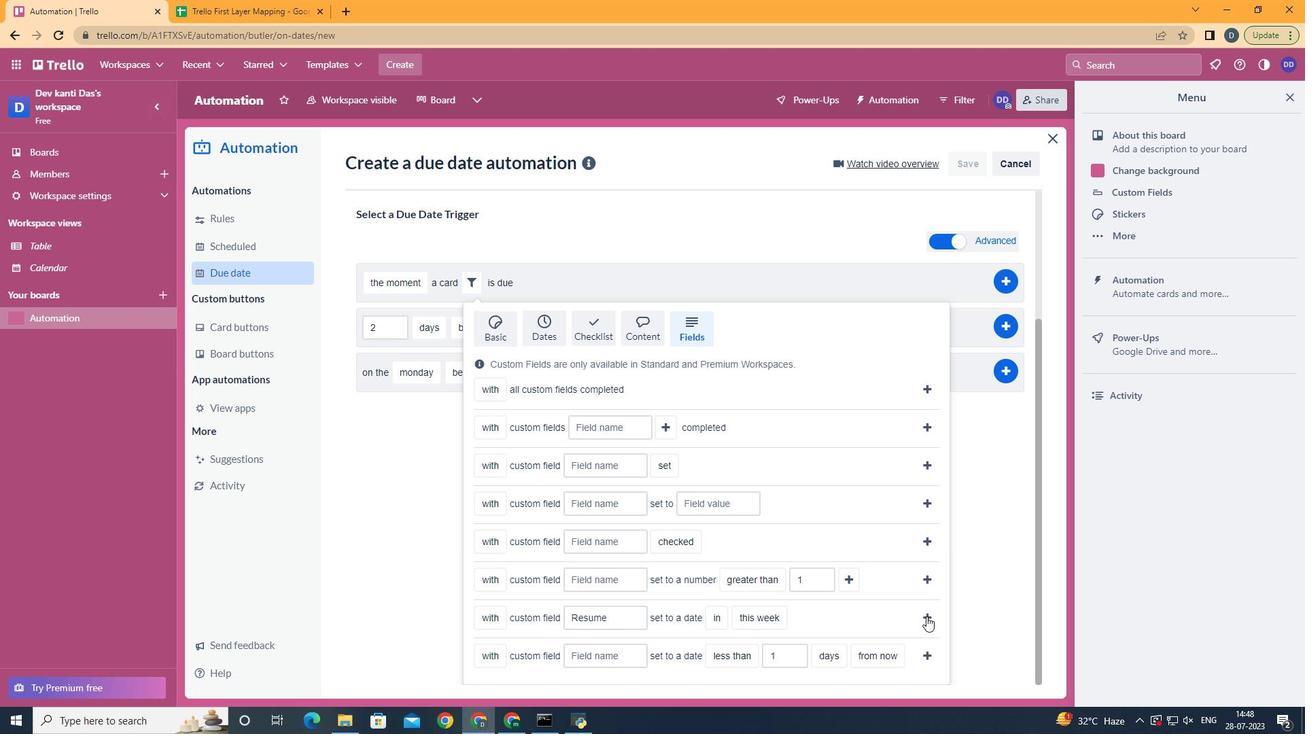 
Action: Mouse moved to (833, 537)
Screenshot: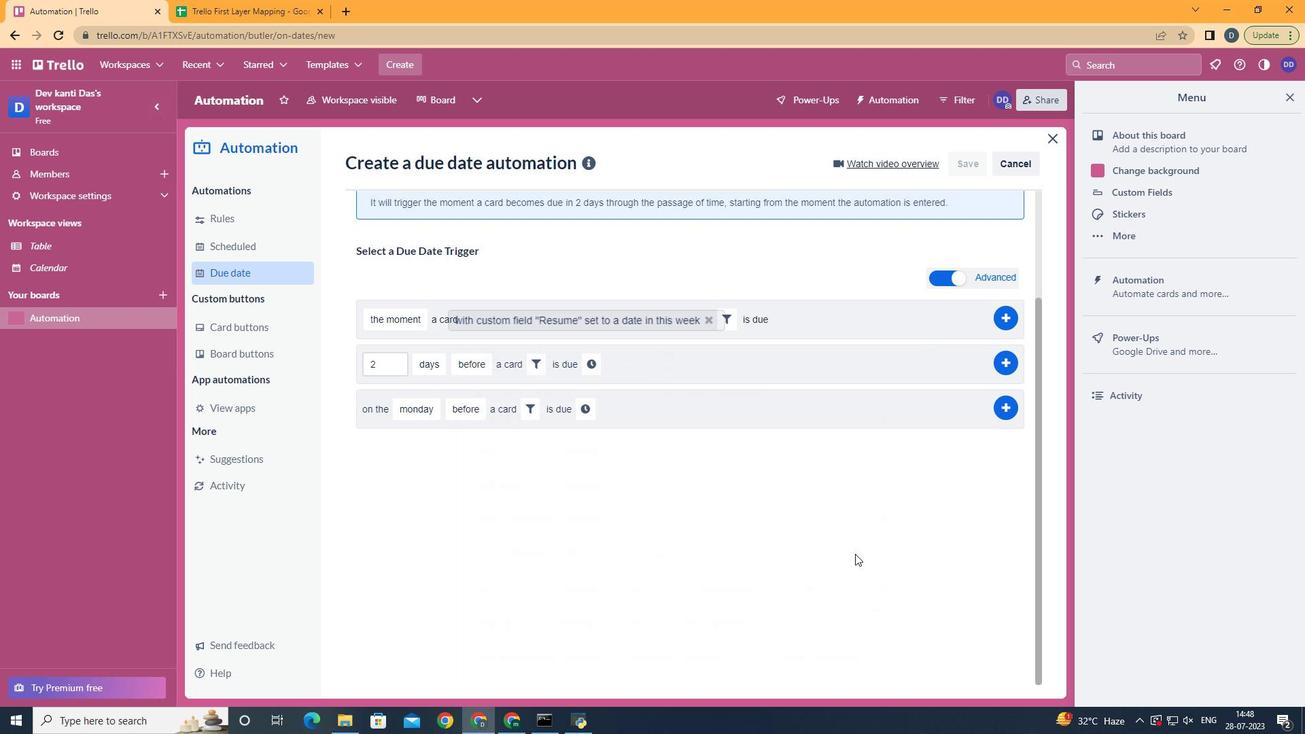 
